 Task: In the description "Product Quality Issues" apply a "Activities".
Action: Mouse moved to (179, 461)
Screenshot: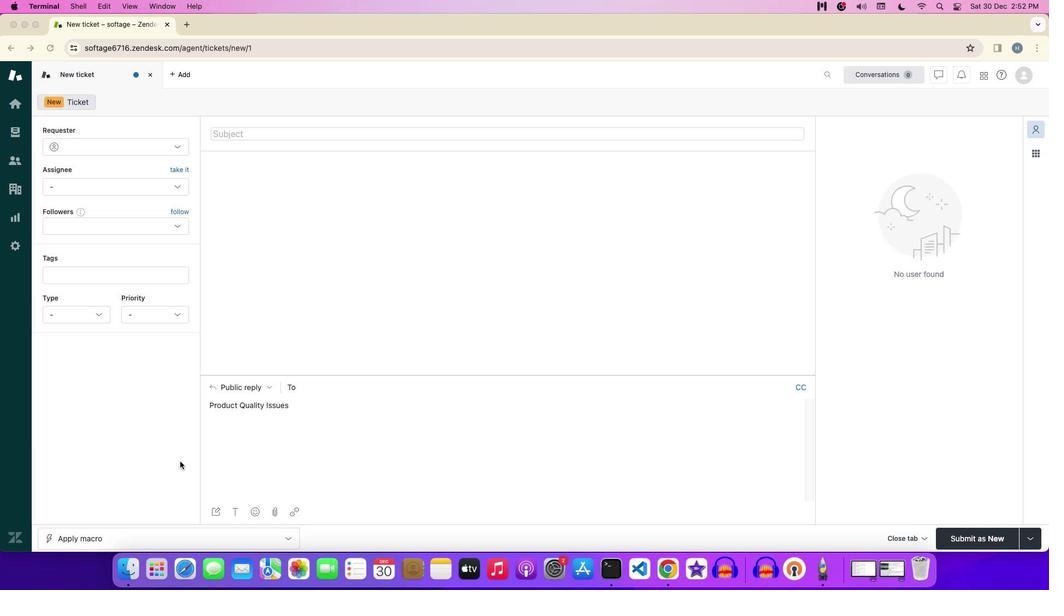 
Action: Mouse pressed left at (179, 461)
Screenshot: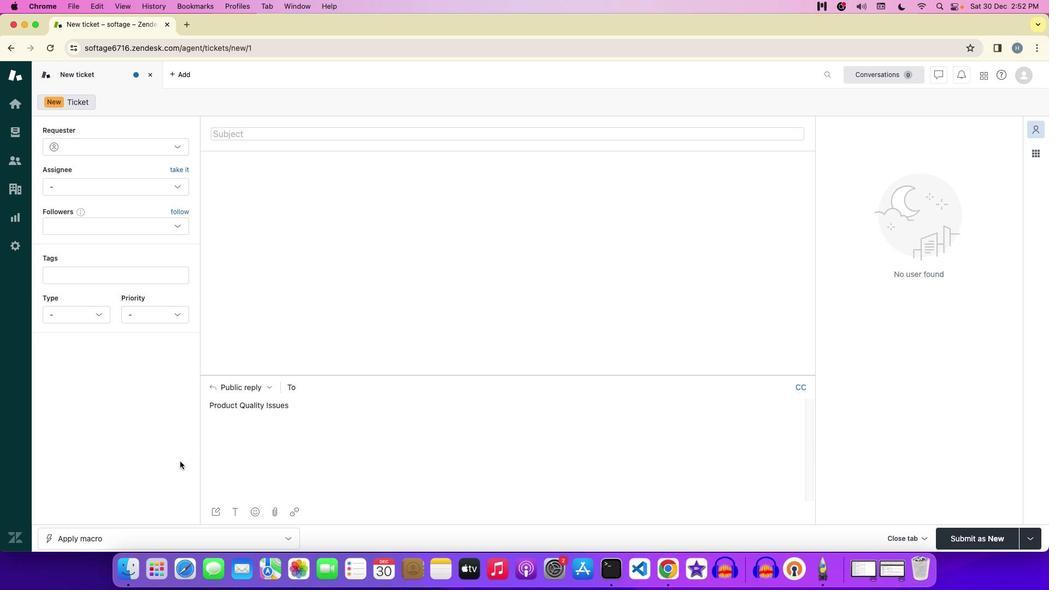 
Action: Mouse moved to (258, 509)
Screenshot: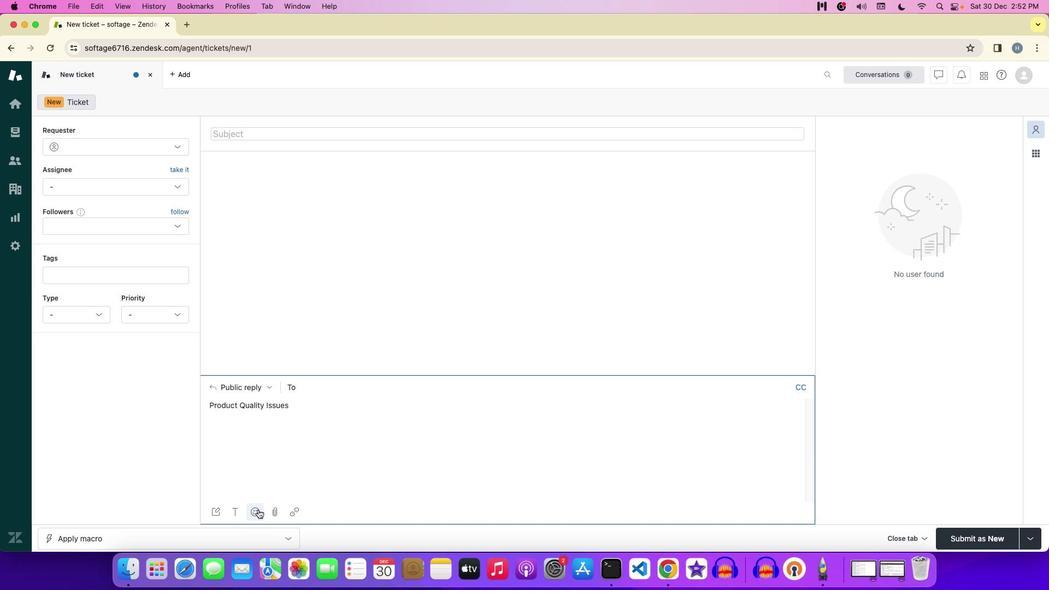
Action: Mouse pressed left at (258, 509)
Screenshot: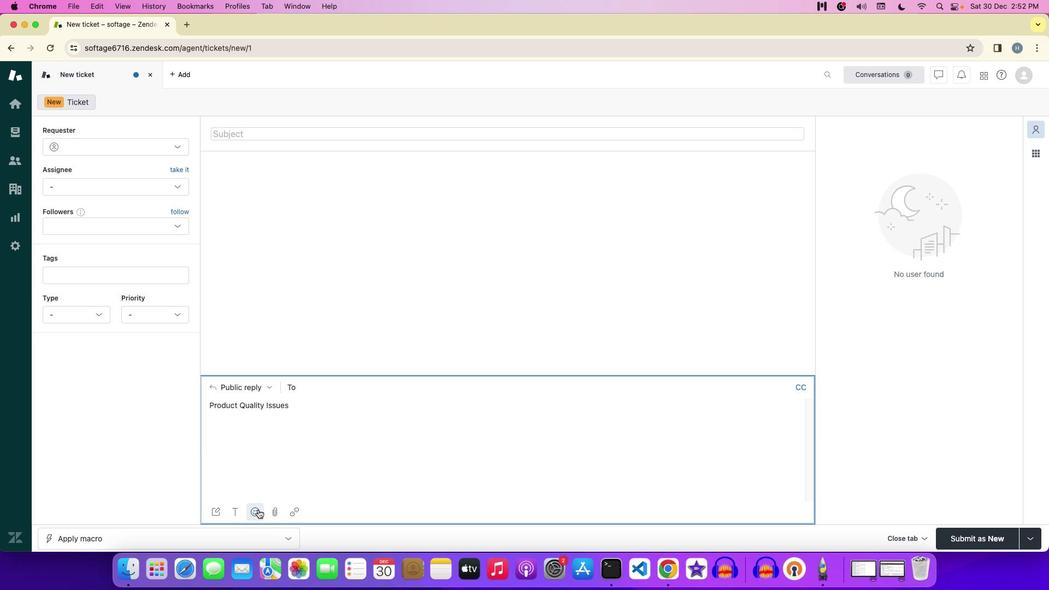 
Action: Mouse moved to (322, 320)
Screenshot: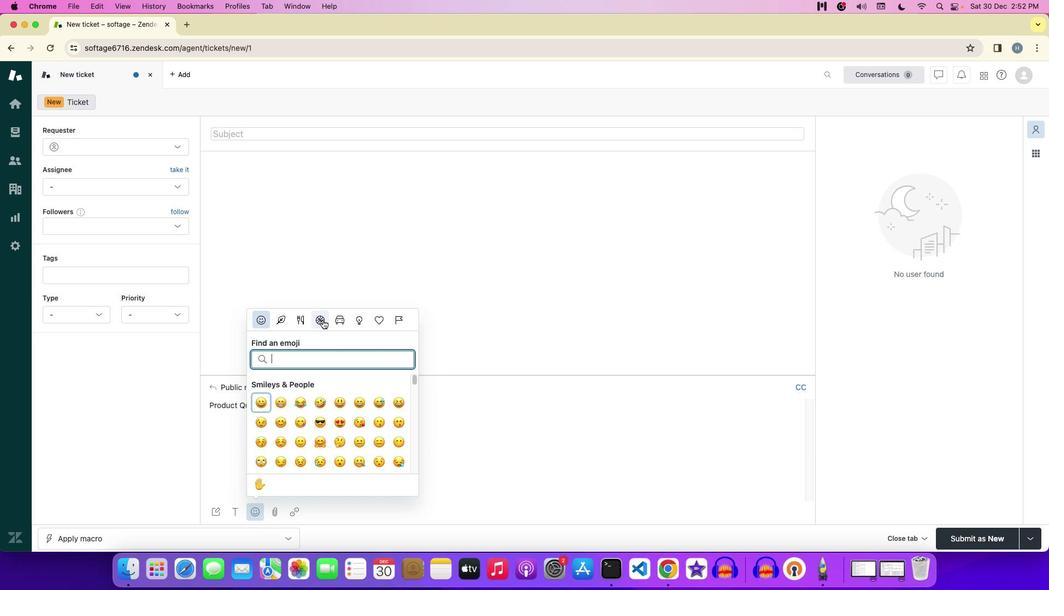 
Action: Mouse pressed left at (322, 320)
Screenshot: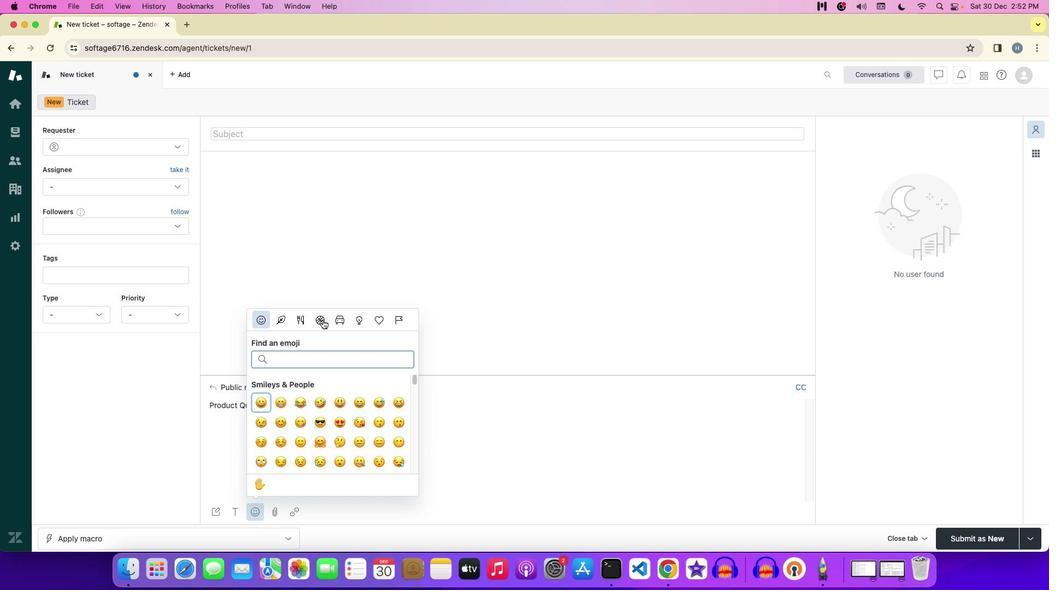 
Action: Mouse moved to (261, 402)
Screenshot: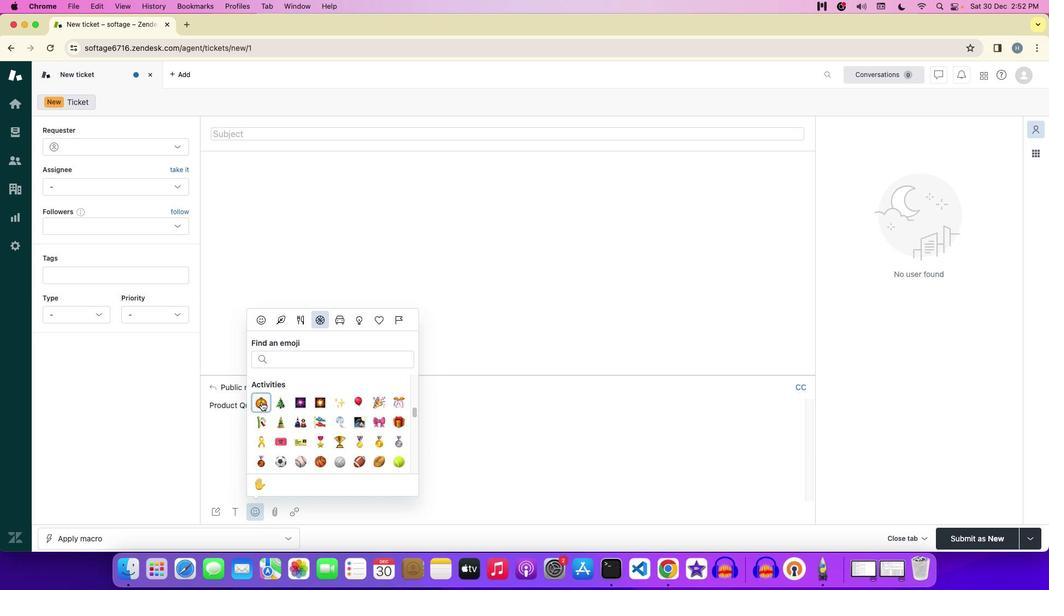 
Action: Mouse pressed left at (261, 402)
Screenshot: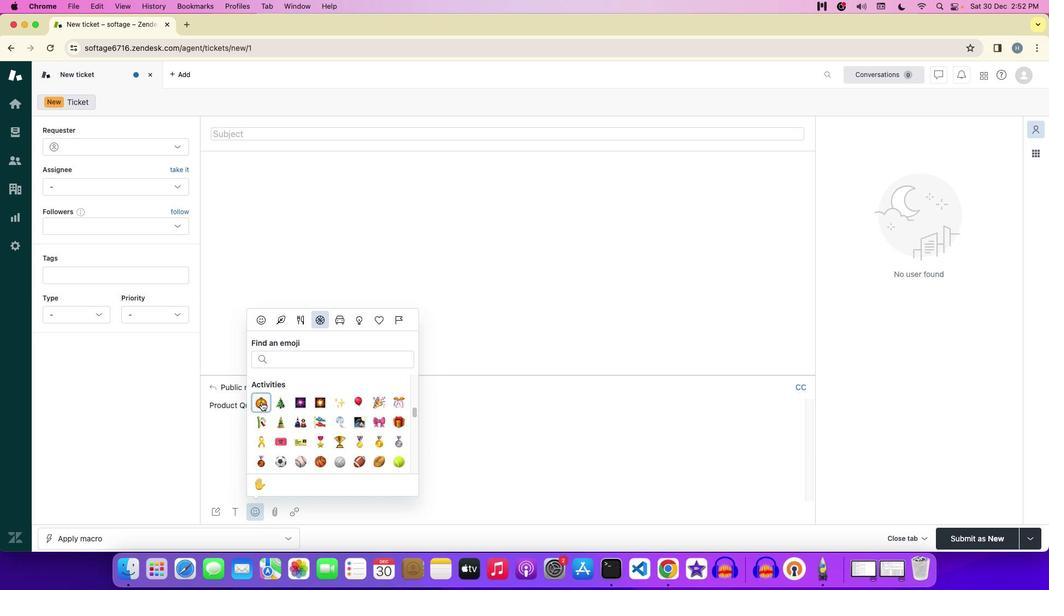 
Action: Mouse moved to (261, 401)
Screenshot: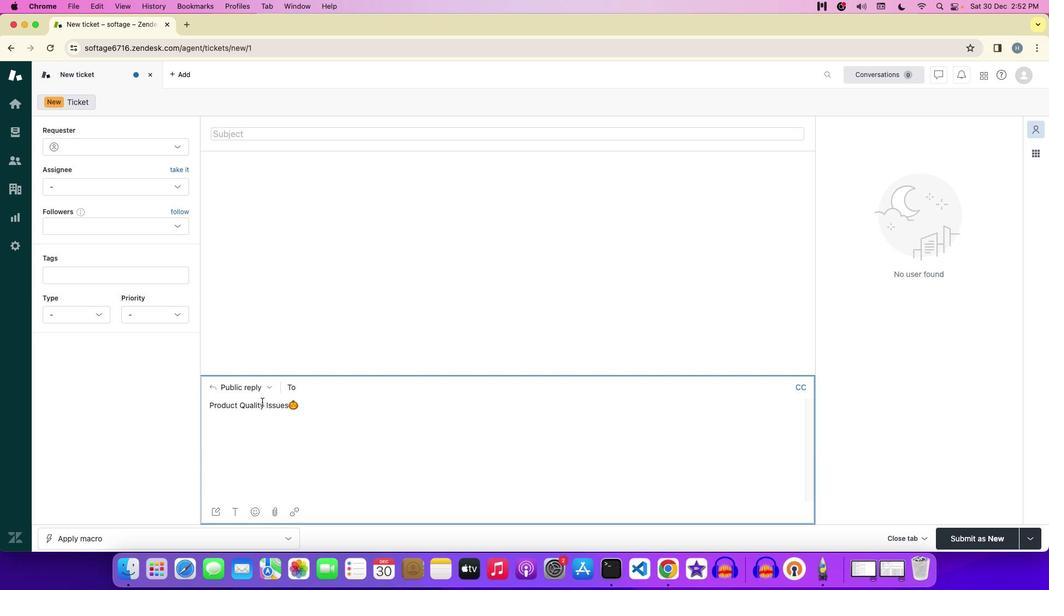 
